 Task: Open a blank worksheet and write heading  Customer order data  Add 10 people name:-  'David White, Emily Green, Andrew Baker, Madison Evans, Logan King, Grace Hill, Gabriel Young, Elizabeth Flores, Samuel Reed, Avery Nelson. ' in February Last week sales are  10020 to 20050. customer order name:-  Nike shoe, Adidas shoe, Gucci T-shirt, Louis Vuitton bag, Zara Shirt, H&M jeans, Chanel perfume, Versace perfume, Ralph Lauren, Prada Shirtcustomer order price in between:-  10000 to 15000. Save page analysisAnnualSales_Report_2023
Action: Mouse moved to (14, 20)
Screenshot: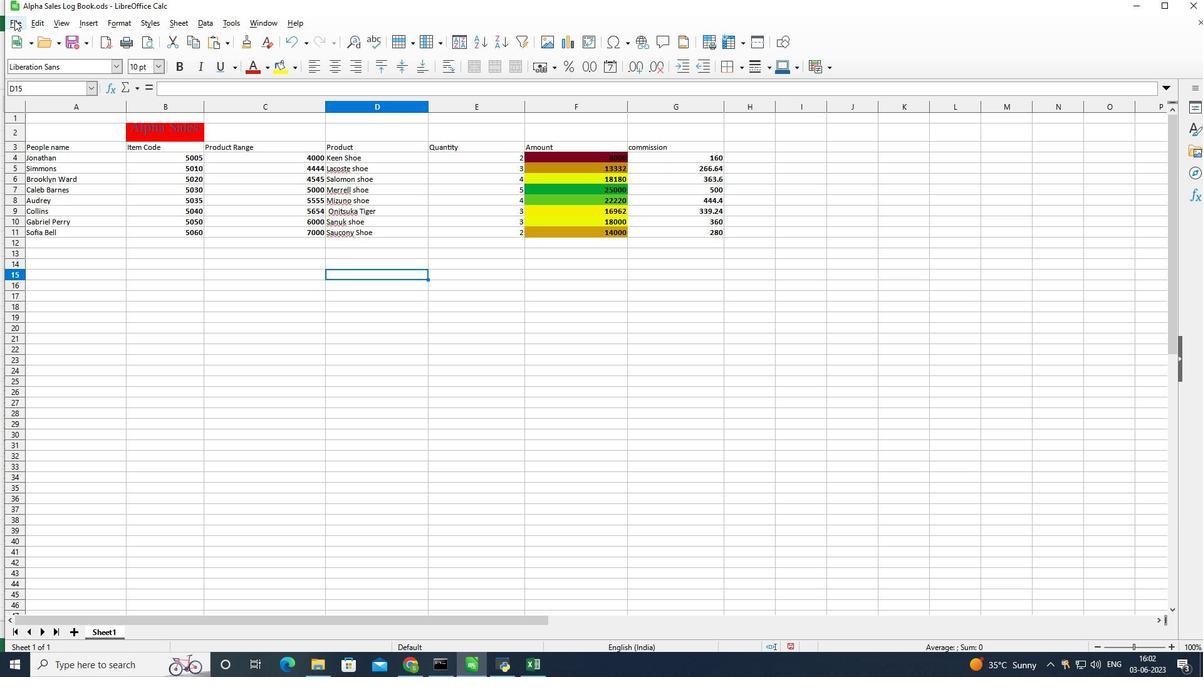 
Action: Mouse pressed left at (14, 20)
Screenshot: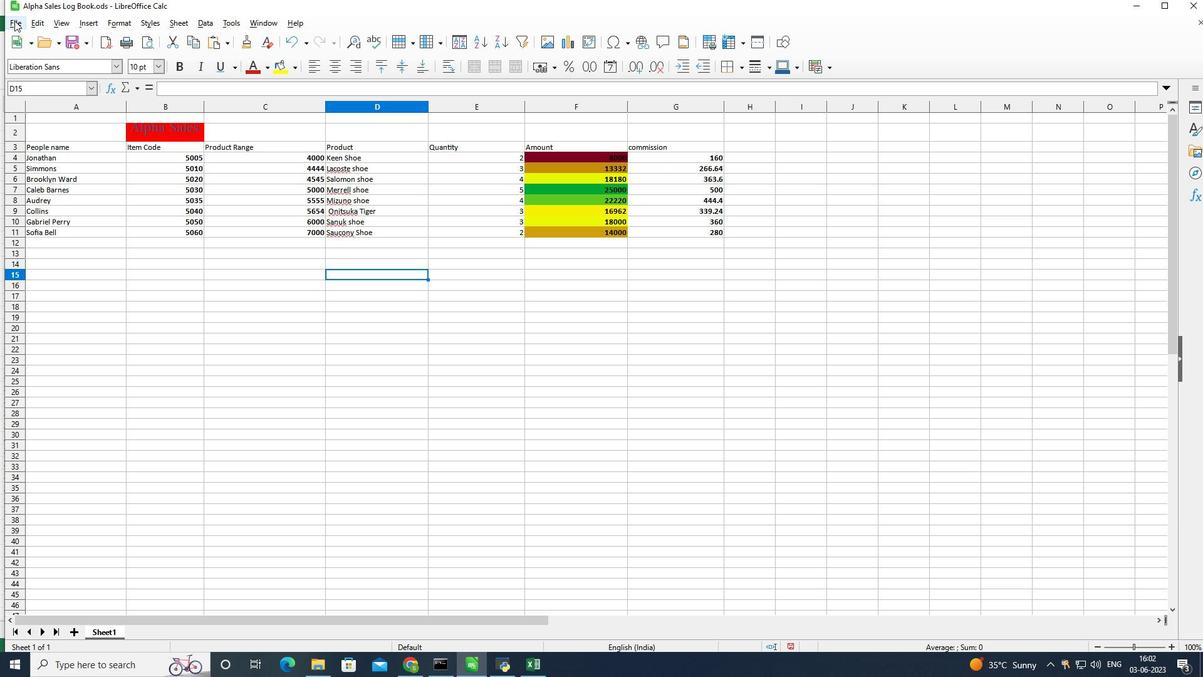 
Action: Mouse moved to (21, 35)
Screenshot: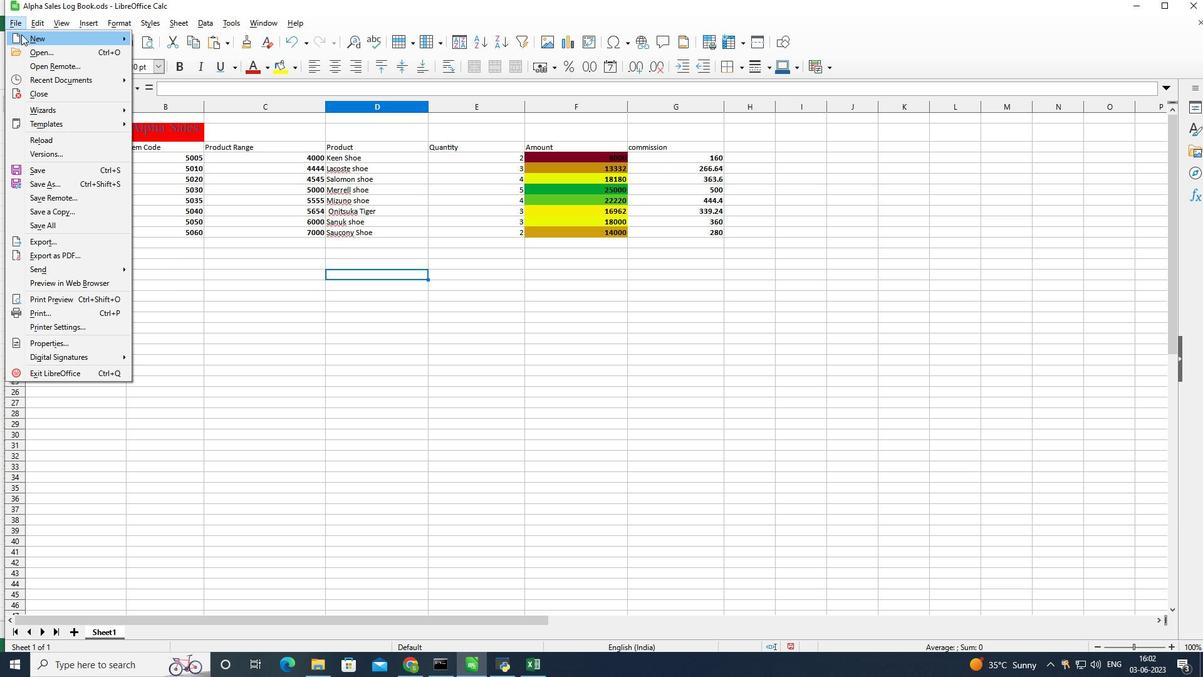 
Action: Mouse pressed left at (21, 35)
Screenshot: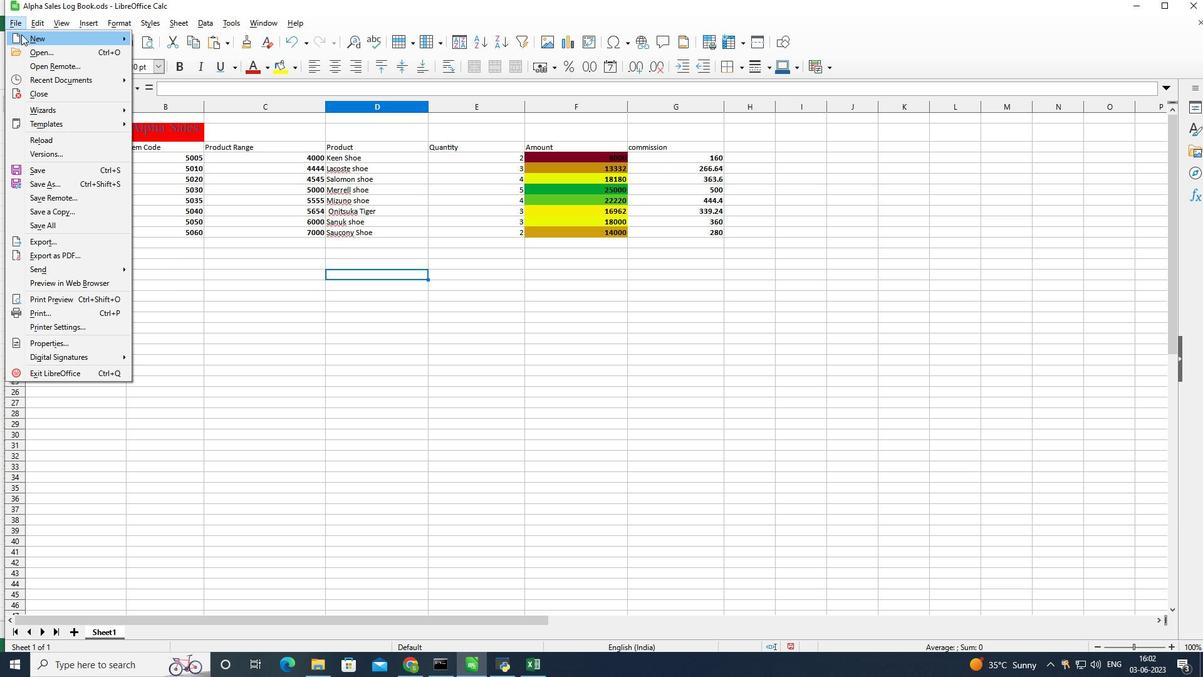 
Action: Mouse moved to (164, 51)
Screenshot: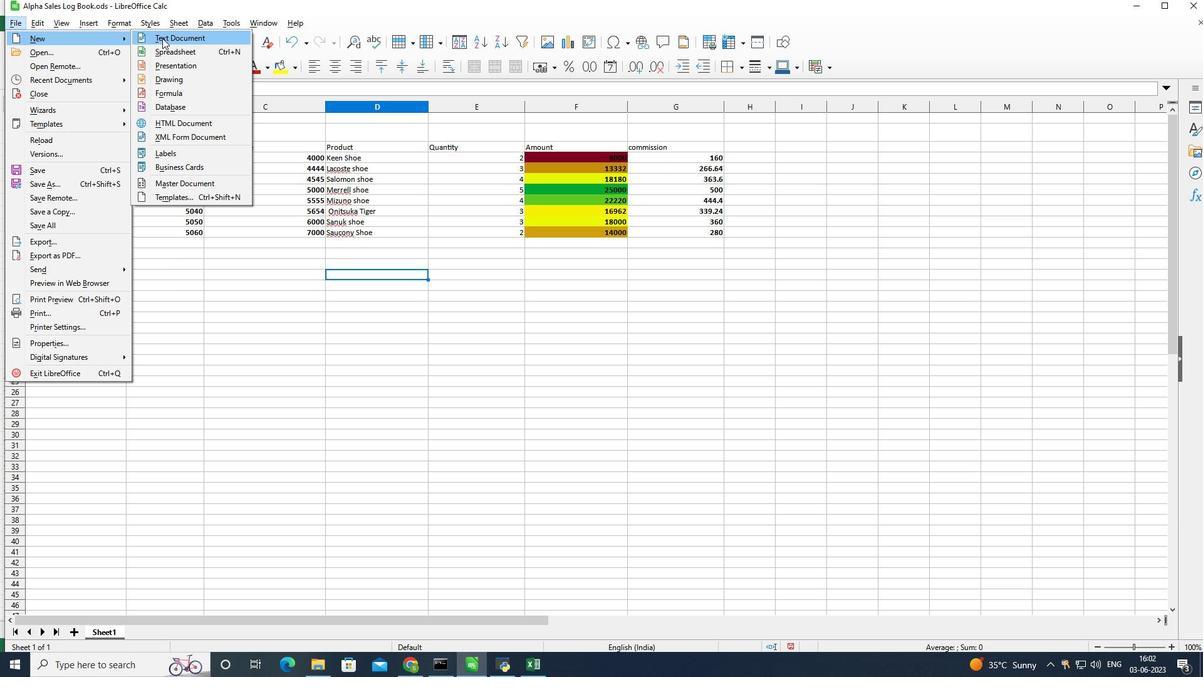 
Action: Mouse pressed left at (164, 51)
Screenshot: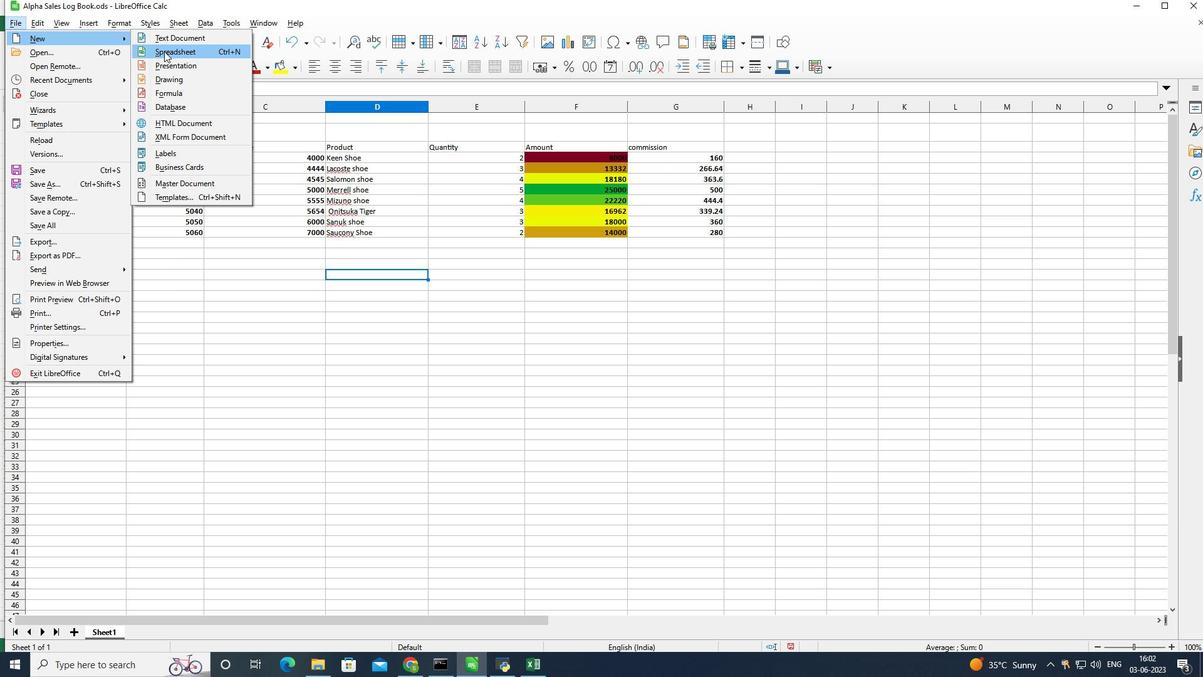 
Action: Mouse moved to (106, 129)
Screenshot: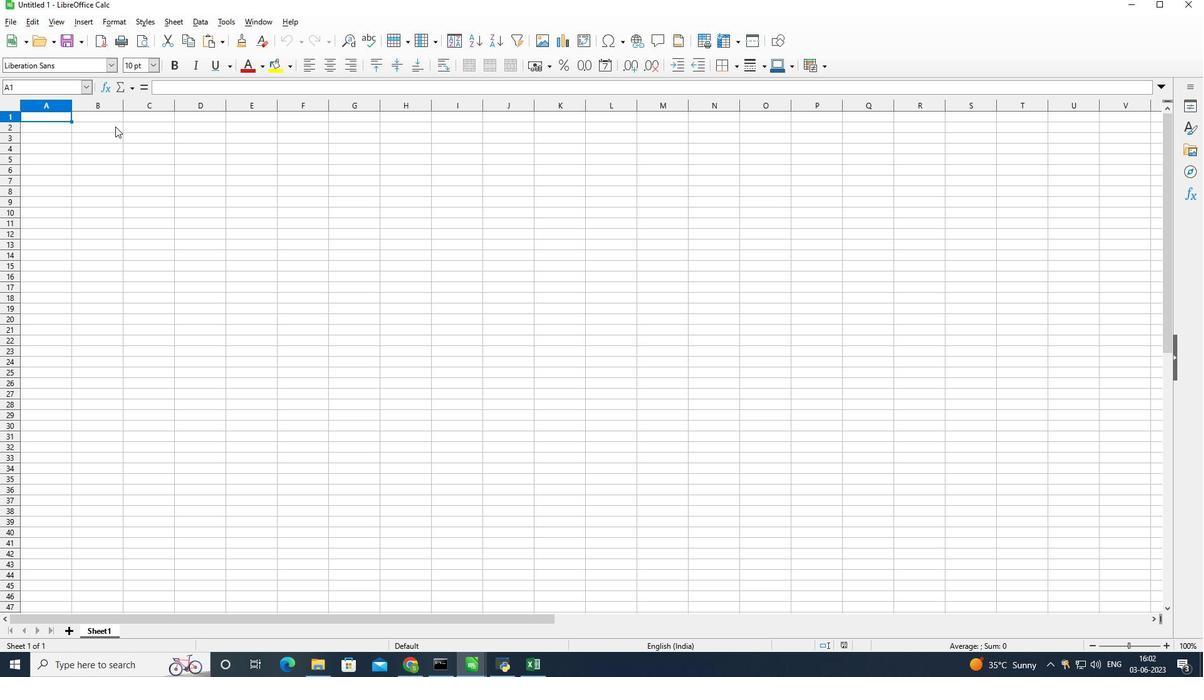 
Action: Mouse pressed left at (106, 129)
Screenshot: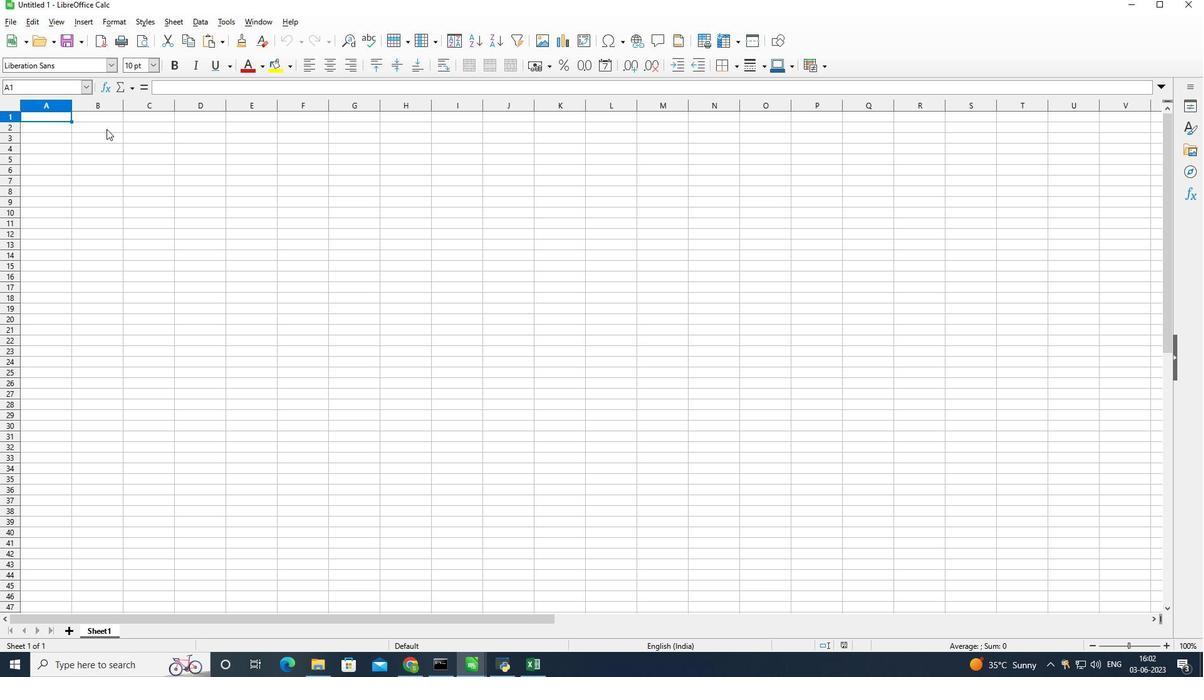 
Action: Mouse moved to (126, 114)
Screenshot: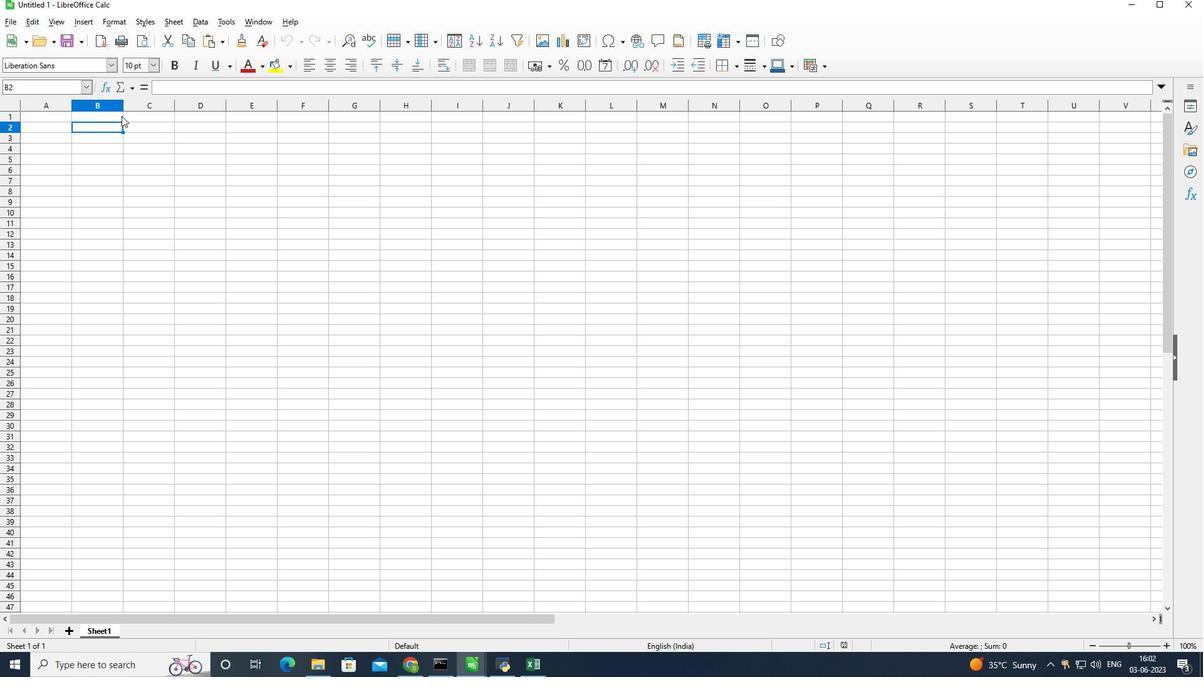 
Action: Key pressed <Key.shift>Customer<Key.space><Key.shift>Order<Key.enter>
Screenshot: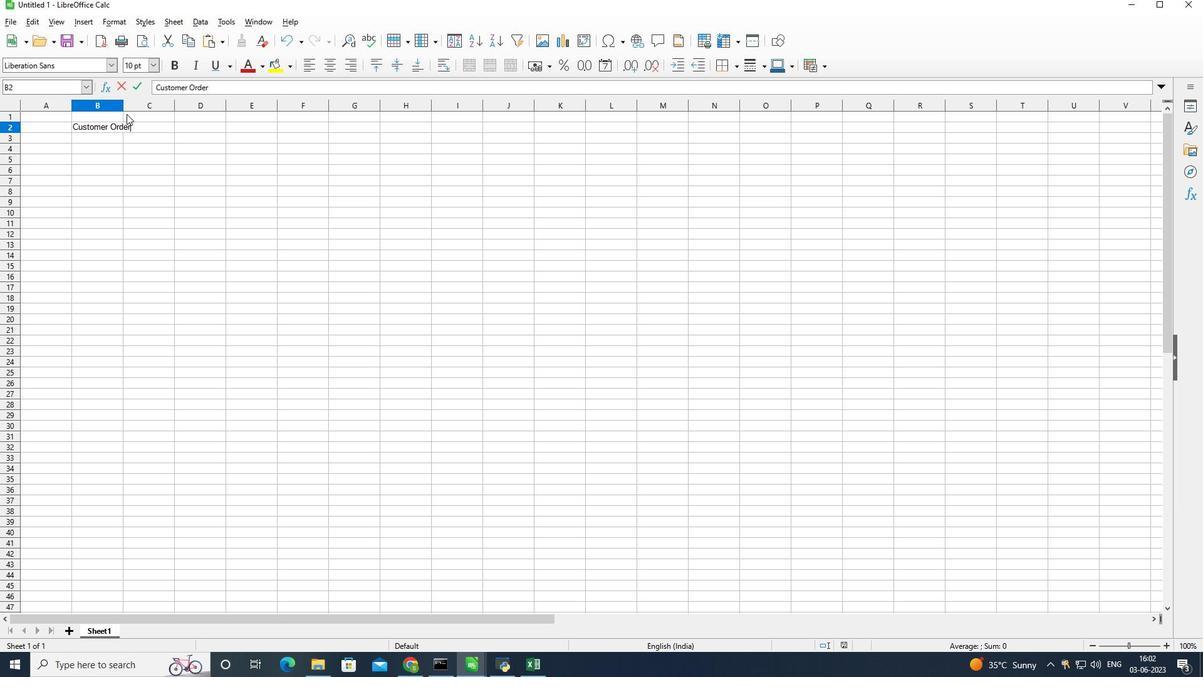 
Action: Mouse moved to (43, 141)
Screenshot: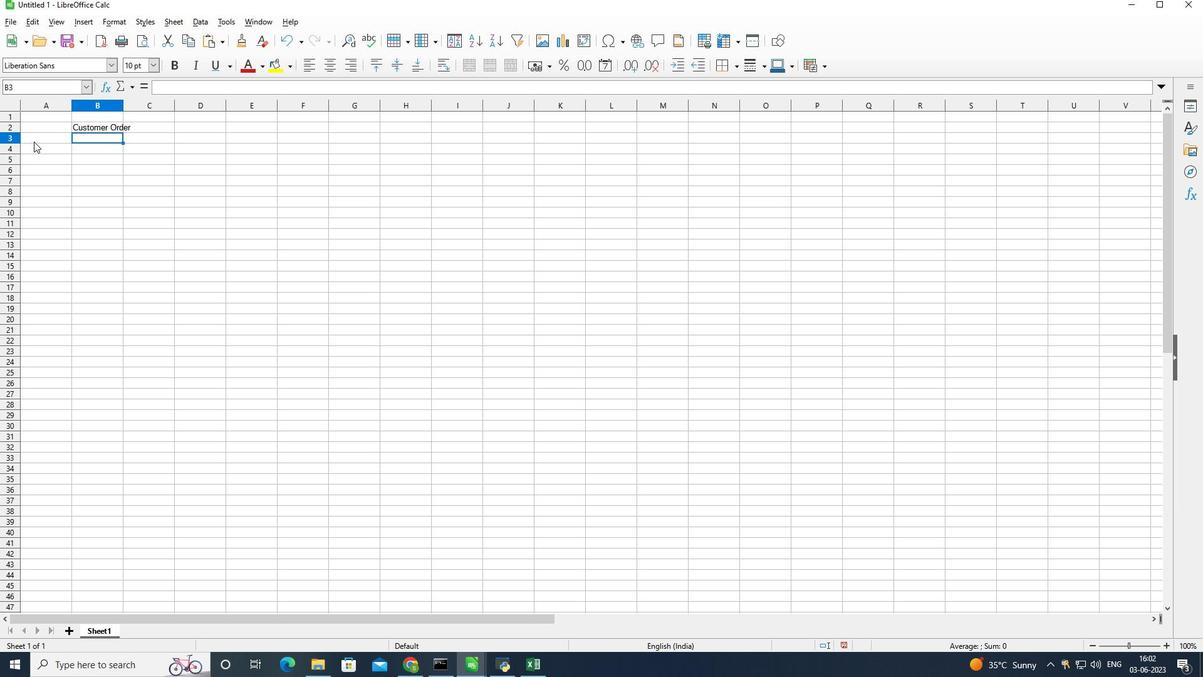 
Action: Mouse pressed left at (43, 141)
Screenshot: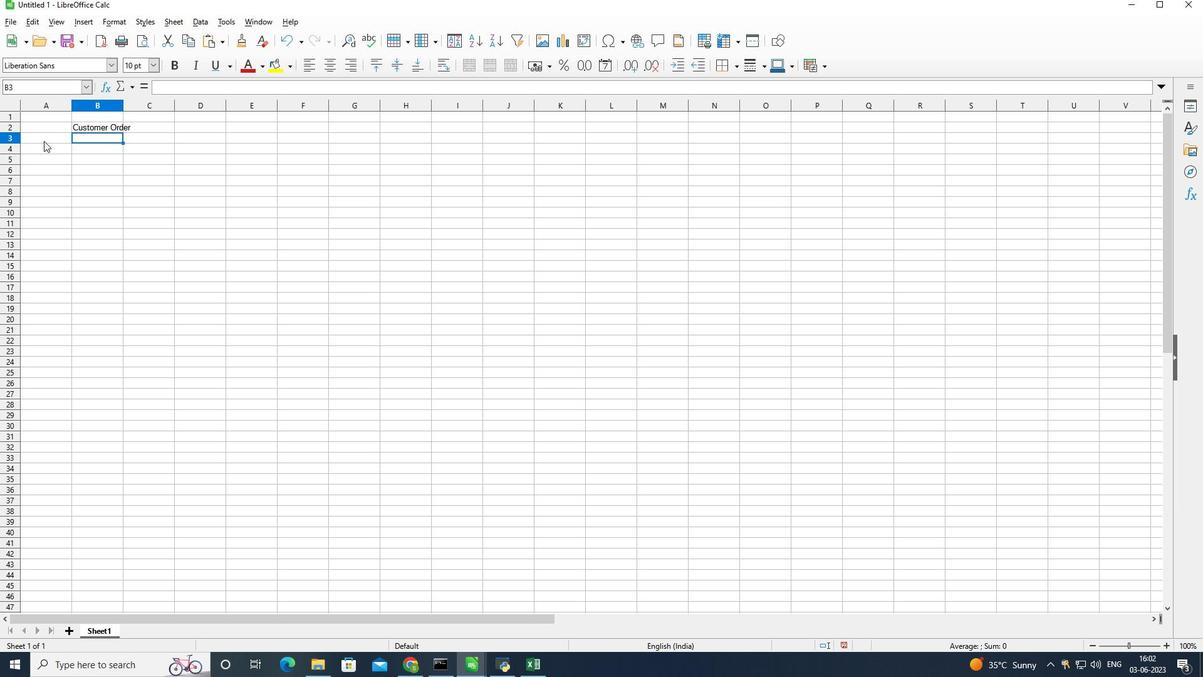 
Action: Mouse moved to (82, 133)
Screenshot: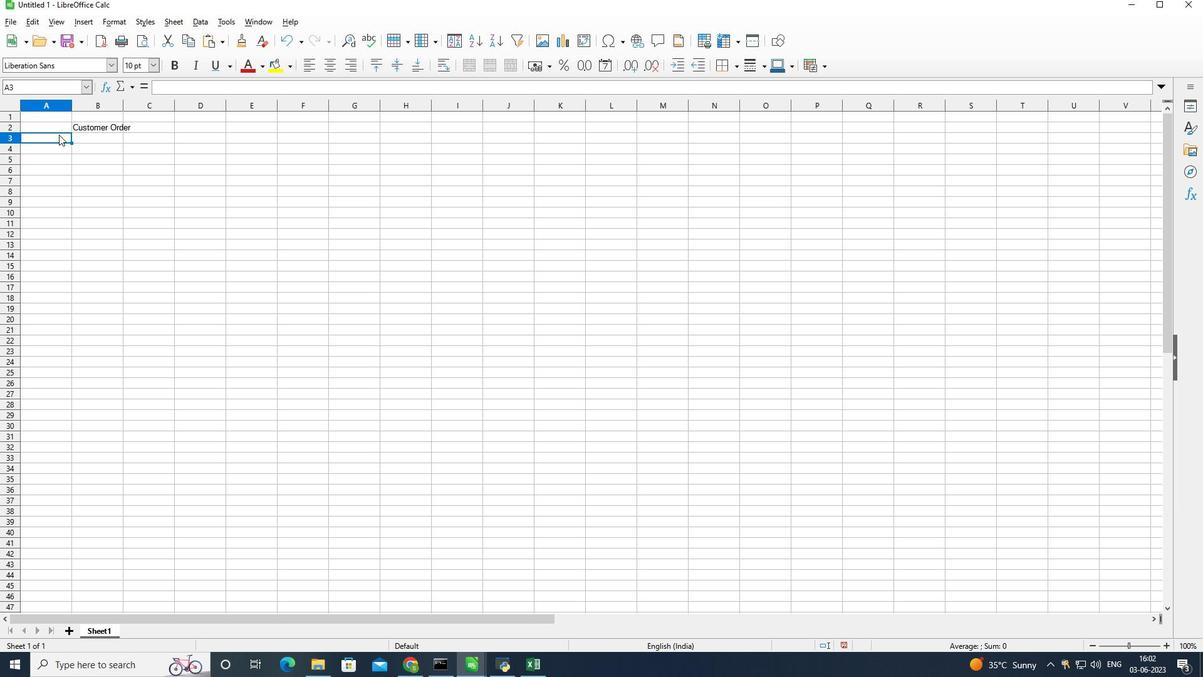 
Action: Key pressed <Key.shift><Key.shift><Key.shift><Key.shift><Key.shift><Key.shift>Name<Key.enter>
Screenshot: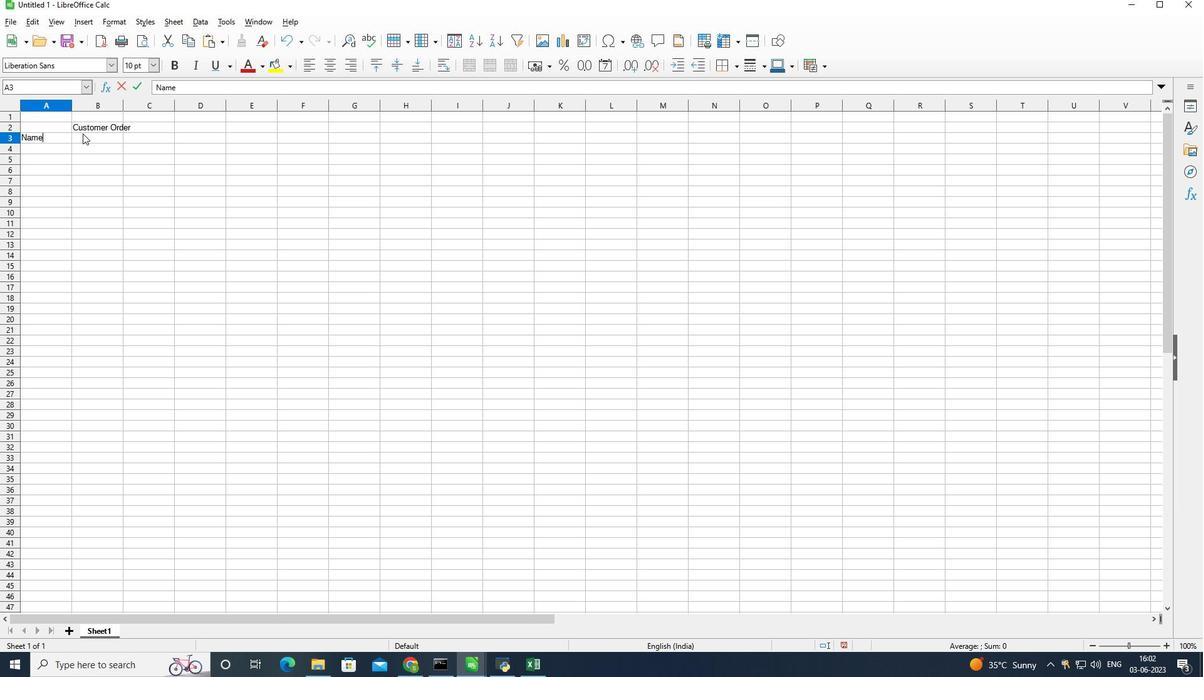 
Action: Mouse moved to (157, 136)
Screenshot: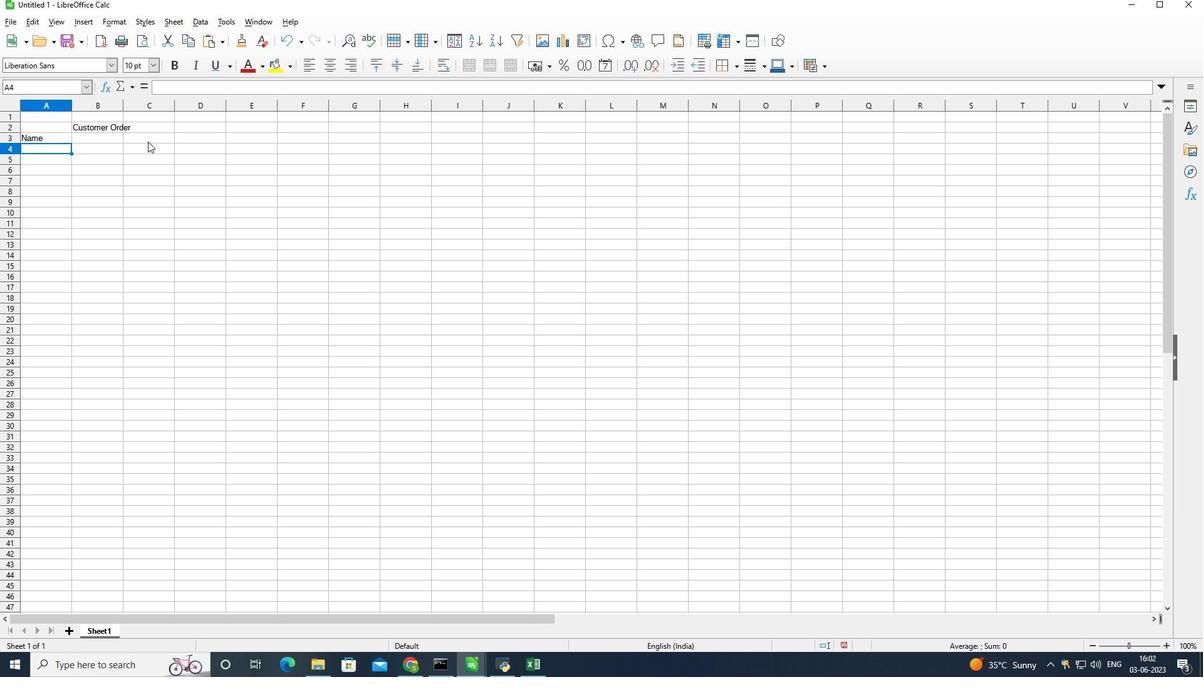 
Action: Key pressed <Key.shift>David<Key.space><Key.shift>White<Key.enter><Key.shift><Key.shift><Key.shift><Key.shift><Key.shift><Key.shift><Key.shift><Key.shift>Emily<Key.space><Key.shift>Green<Key.enter><Key.shift>Andrew<Key.space><Key.shift>Baker<Key.enter><Key.shift>Madison<Key.space><Key.shift>Evans<Key.enter><Key.shift><Key.shift><Key.shift><Key.shift><Key.shift><Key.shift><Key.shift>Logan<Key.space><Key.shift>King<Key.enter><Key.shift><Key.shift><Key.shift><Key.shift><Key.shift><Key.shift><Key.shift><Key.shift>Grace<Key.space><Key.shift>Hill<Key.enter><Key.shift><Key.shift><Key.shift><Key.shift><Key.shift><Key.shift><Key.shift>Gabriel<Key.space><Key.shift>Young<Key.enter><Key.shift><Key.shift><Key.shift><Key.shift><Key.shift><Key.shift>Elizabeth<Key.space><Key.shift><Key.shift><Key.shift><Key.shift>Flores<Key.enter><Key.shift>Samuel<Key.space><Key.shift>Reed<Key.enter><Key.shift>avery<Key.space><Key.shift><Key.shift><Key.shift><Key.shift><Key.shift><Key.shift><Key.shift><Key.shift><Key.shift><Key.shift>NNelson<Key.enter>
Screenshot: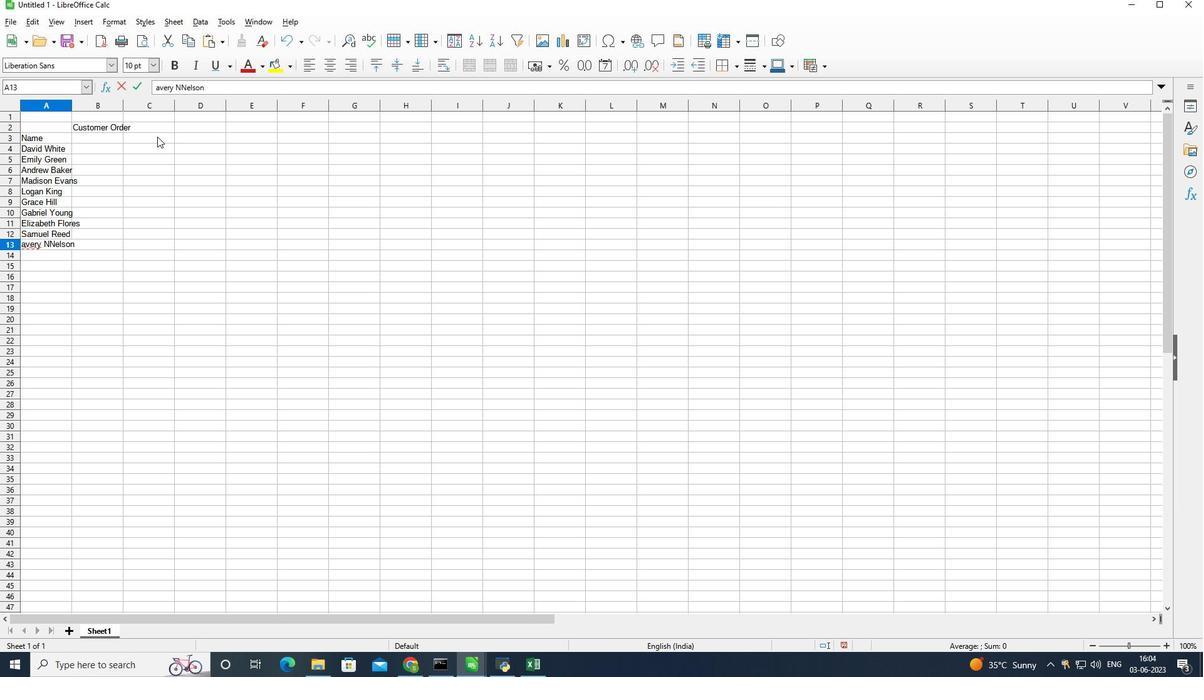 
Action: Mouse moved to (99, 139)
Screenshot: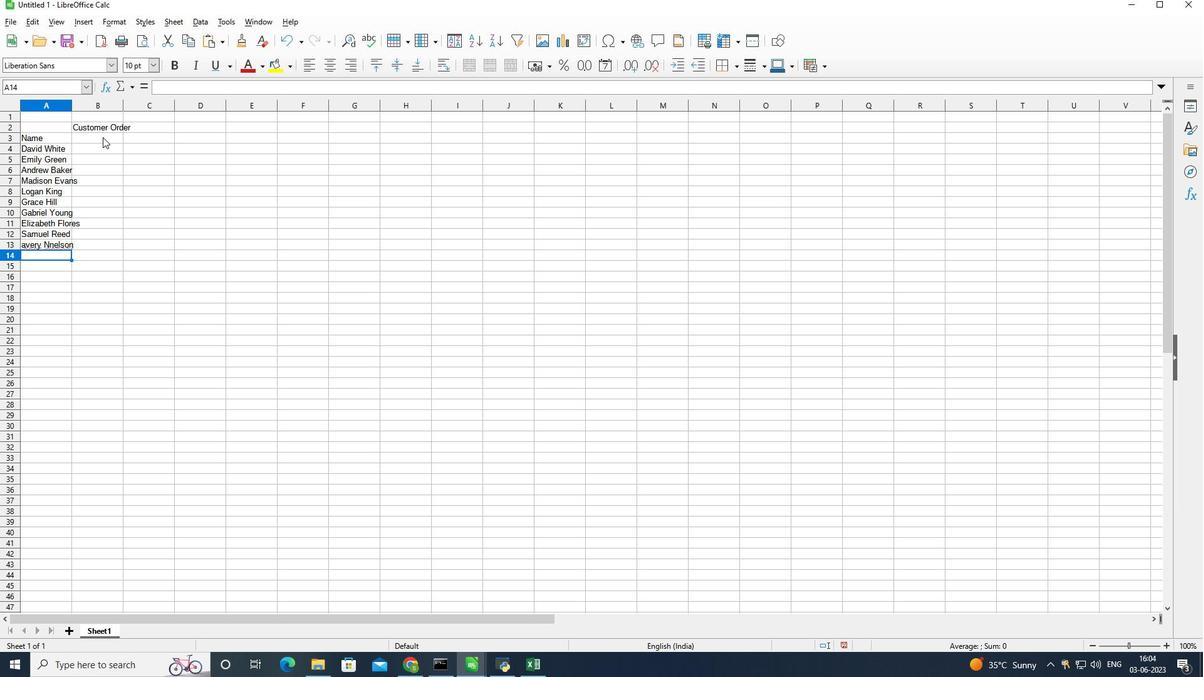 
Action: Mouse pressed left at (99, 139)
Screenshot: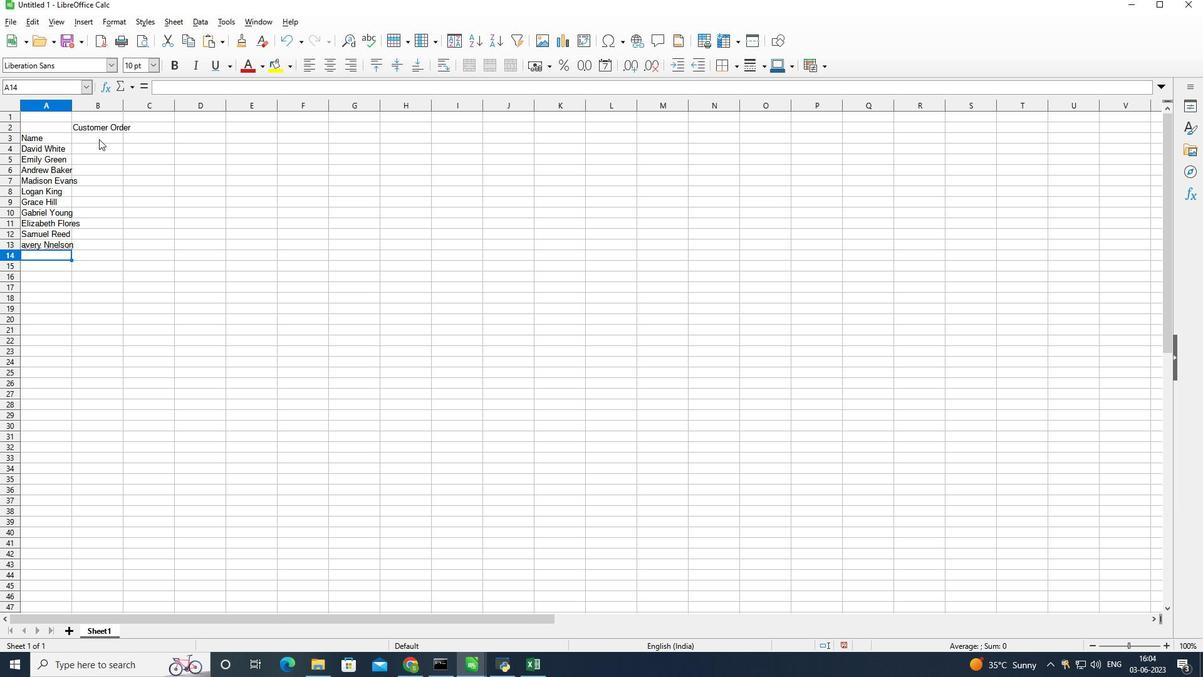 
Action: Mouse moved to (87, 138)
Screenshot: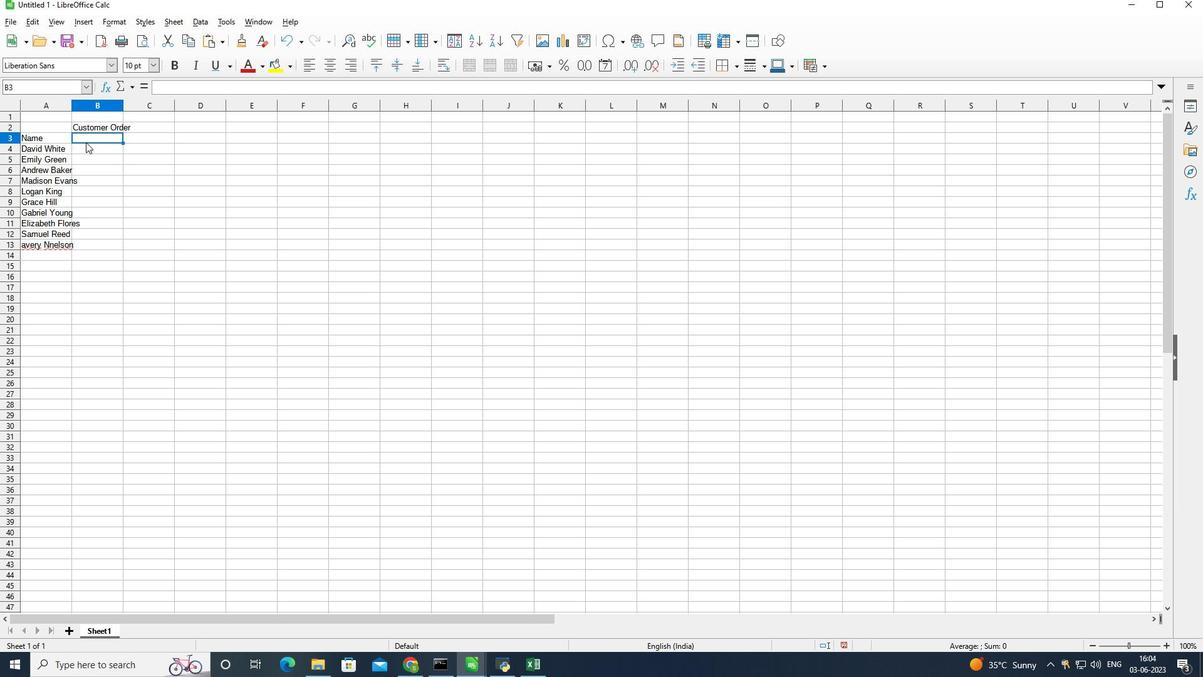 
Action: Mouse pressed left at (87, 138)
Screenshot: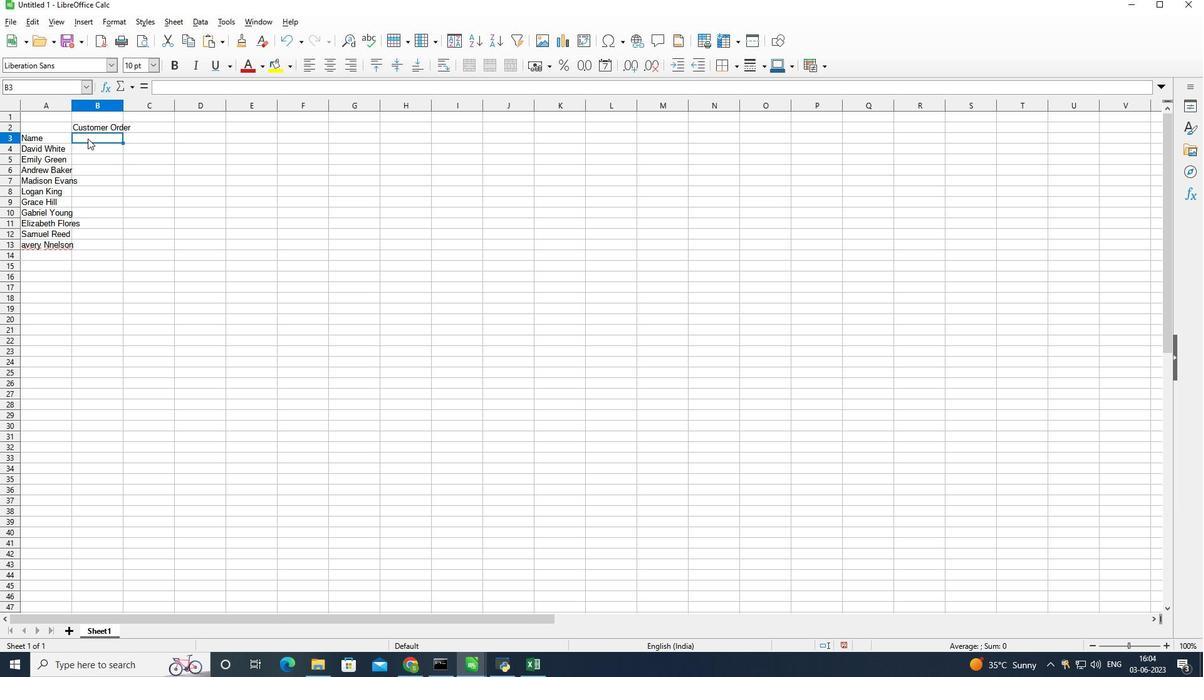
Action: Mouse moved to (122, 149)
Screenshot: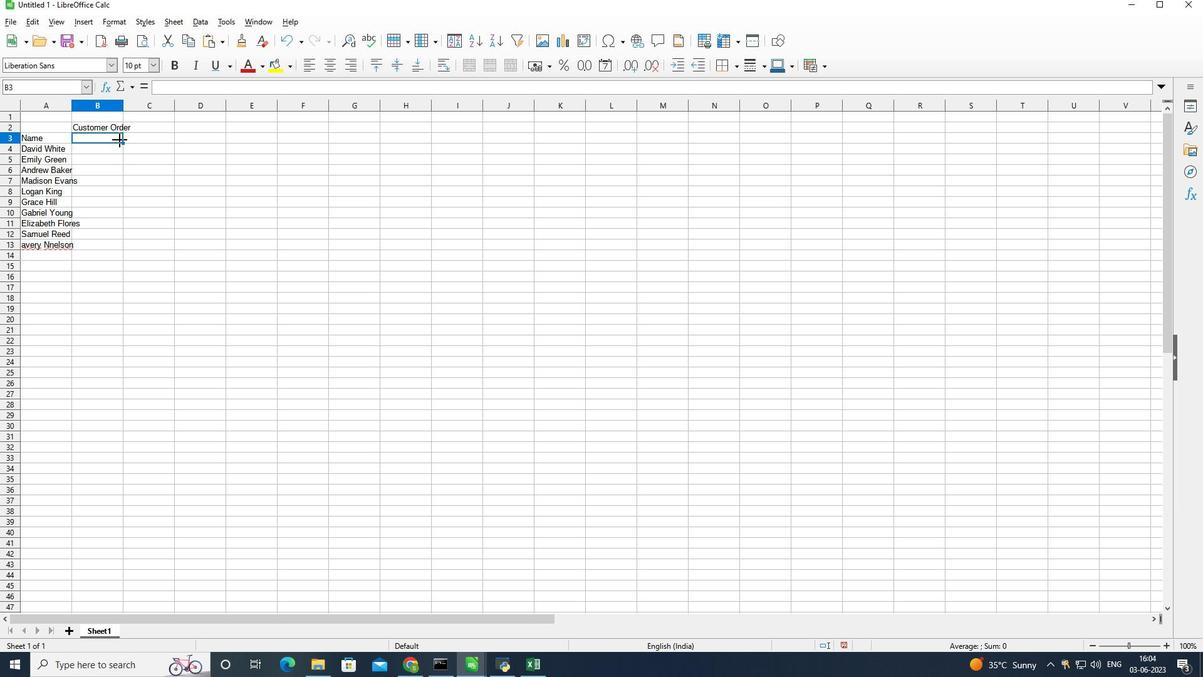 
Action: Key pressed <Key.shift><Key.shift>Last<Key.space>week<Key.space><Key.shift>sales<Key.enter>10020<Key.enter>10030<Key.enter>10040<Key.enter>10050<Key.enter>19<Key.backspace>0060<Key.enter>10070<Key.enter>1006<Key.backspace>80<Key.enter>20010<Key.enter>20060<Key.backspace><Key.backspace>20<Key.enter>20050<Key.enter>
Screenshot: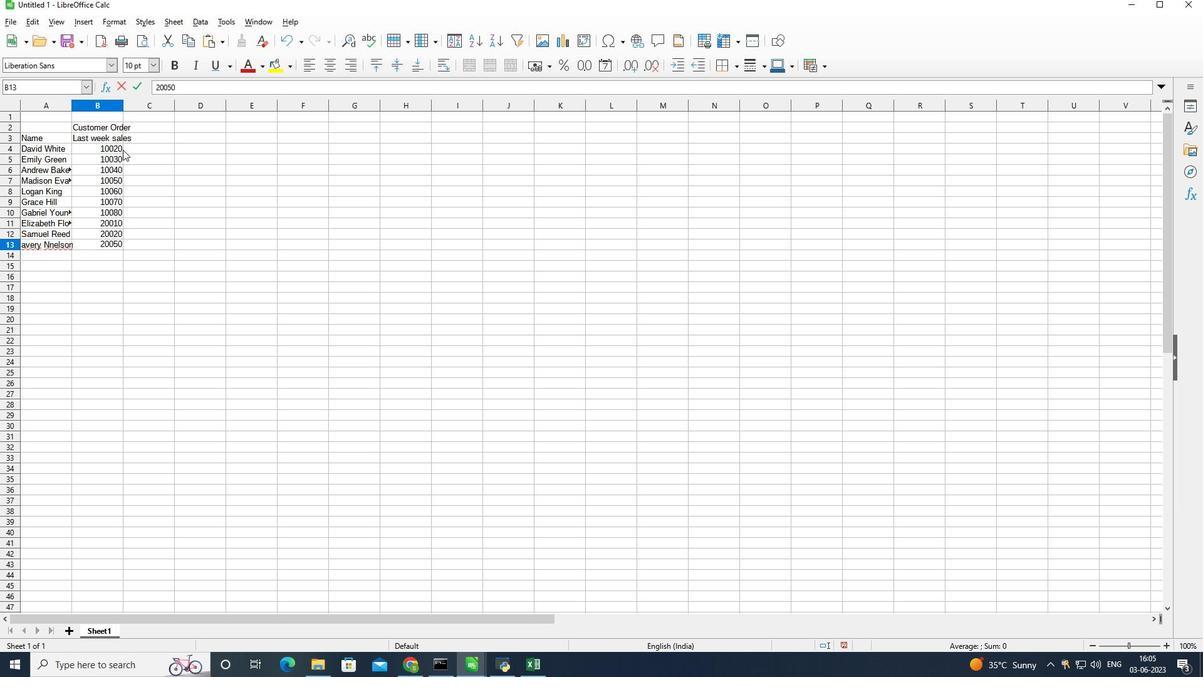 
Action: Mouse moved to (163, 136)
Screenshot: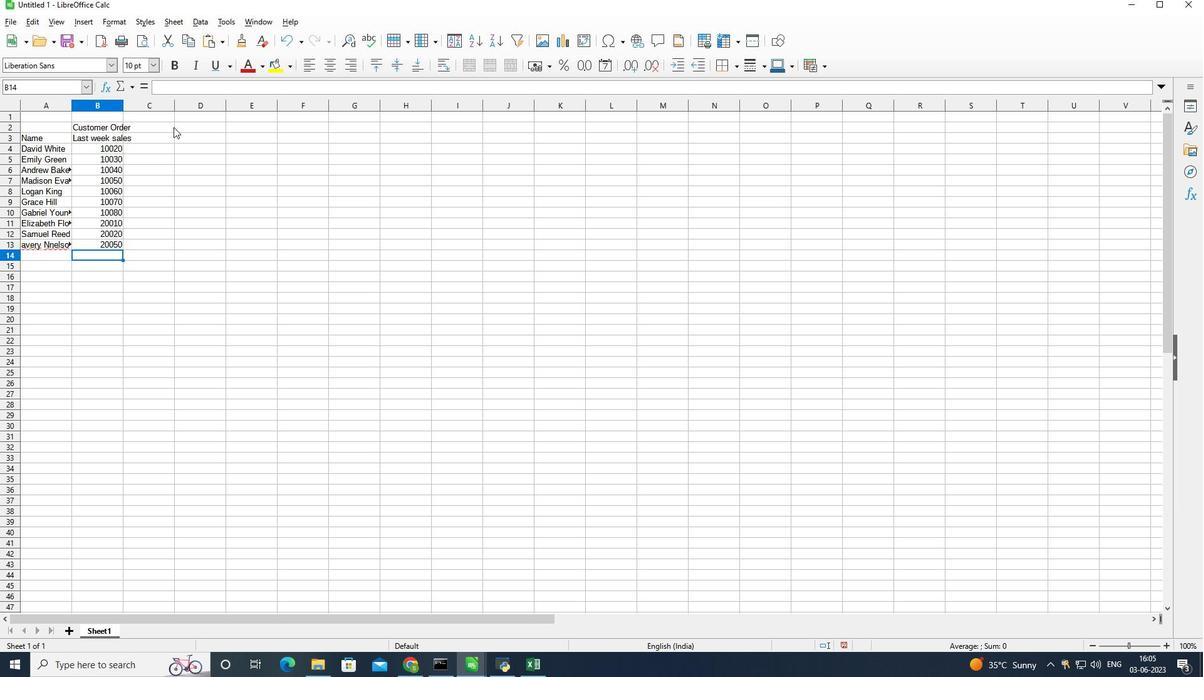 
Action: Mouse pressed left at (163, 136)
Screenshot: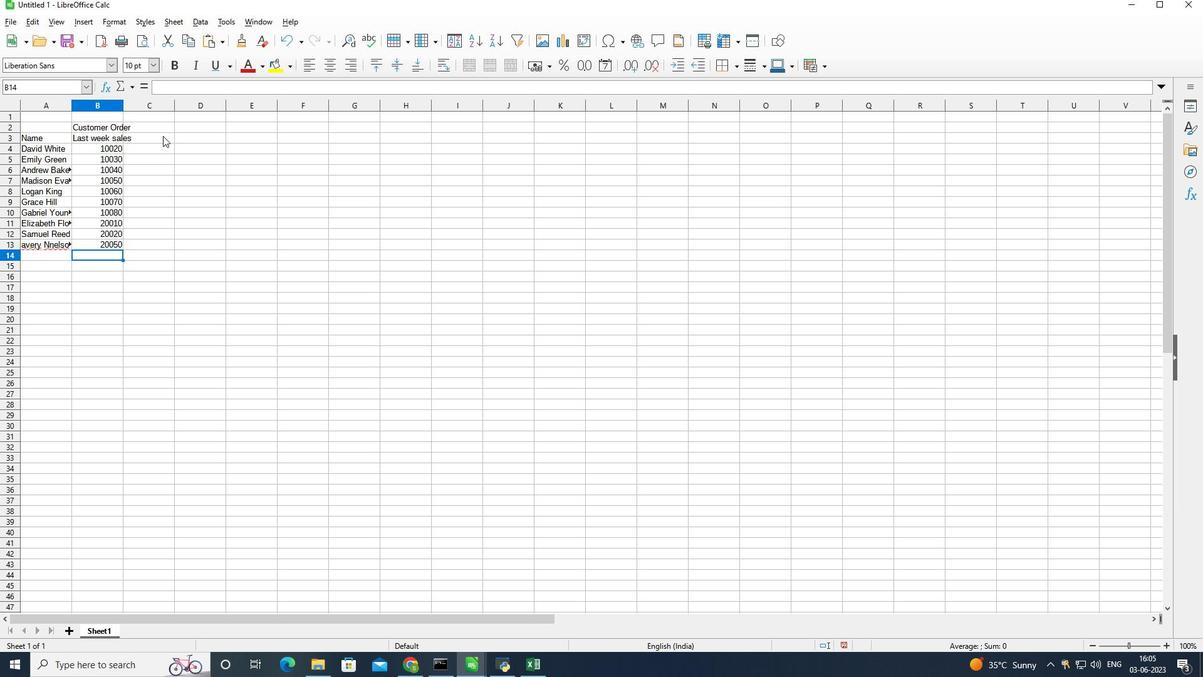 
Action: Mouse moved to (161, 119)
Screenshot: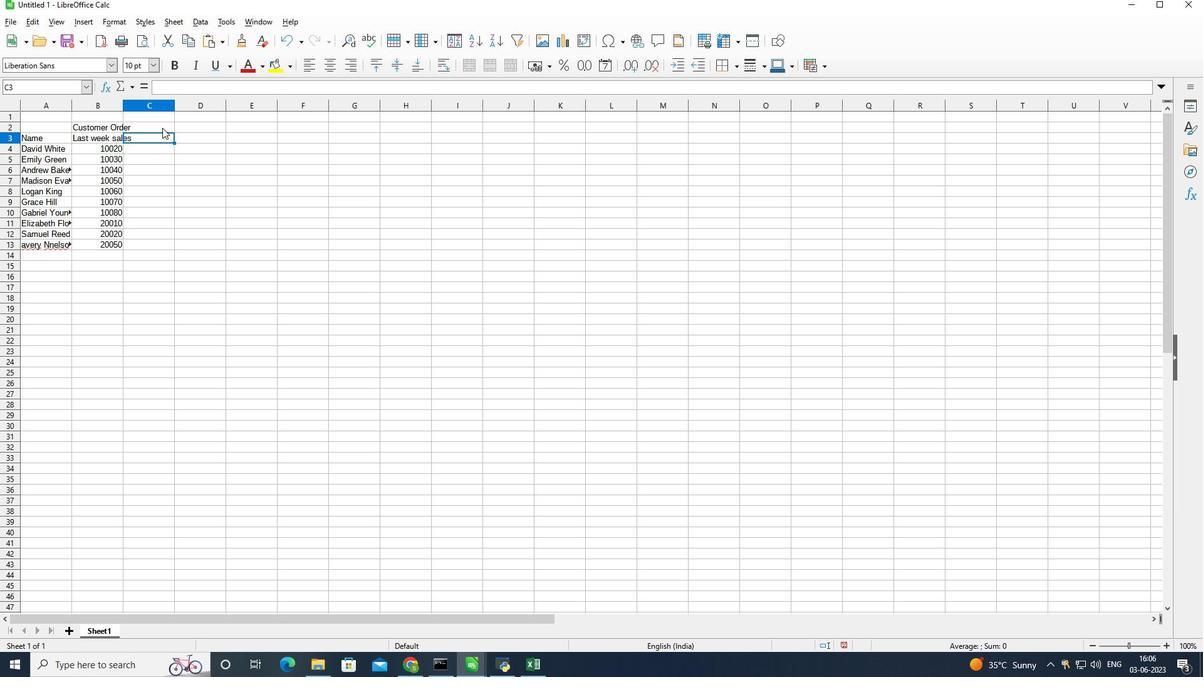 
Action: Key pressed <Key.shift>customer<Key.space>order<Key.space>name<Key.enter><Key.shift>Nike<Key.space>shoe<Key.enter>ad<Key.backspace><Key.backspace><Key.shift>Adidas<Key.space><Key.space>shoe<Key.enter><Key.shift><Key.shift><Key.shift><Key.shift><Key.shift><Key.shift><Key.shift><Key.shift><Key.shift><Key.shift><Key.shift>Gucci<Key.space><Key.shift>T-shirt<Key.enter><Key.shift><Key.shift><Key.shift><Key.shift><Key.shift><Key.shift><Key.shift><Key.shift><Key.shift><Key.shift><Key.shift>Louis<Key.space><Key.shift>Vuitton<Key.space>bag<Key.enter><Key.shift><Key.shift><Key.shift><Key.shift><Key.shift>Zara<Key.space>shirt<Key.space><Key.shift>H<Key.shift_r><Key.shift_r><Key.shift_r><Key.shift_r><Key.shift_r><Key.shift_r><Key.shift_r><Key.shift_r><Key.shift_r><Key.shift_r><Key.shift_r><Key.shift_r><Key.shift_r><Key.shift_r><Key.shift_r><Key.shift_r>&m<Key.backspace><Key.backspace><Key.backspace><Key.enter><Key.shift>H<Key.shift_r><Key.shift_r><Key.shift_r><Key.shift_r><Key.shift_r>&m<Key.backspace><Key.shift>M<Key.space>jeans<Key.enter><Key.shift>Chanel<Key.space><Key.shift>perfume<Key.enter><Key.shift>Versace<Key.space>perfume<Key.enter><Key.shift><Key.shift><Key.shift><Key.shift><Key.shift><Key.shift><Key.shift><Key.shift><Key.shift>Ralph<Key.space><Key.shift><Key.shift><Key.shift><Key.shift><Key.shift><Key.shift><Key.shift><Key.shift><Key.shift><Key.shift>Lauren<Key.enter><Key.shift>Prada<Key.space><Key.shift>Shirt<Key.enter>
Screenshot: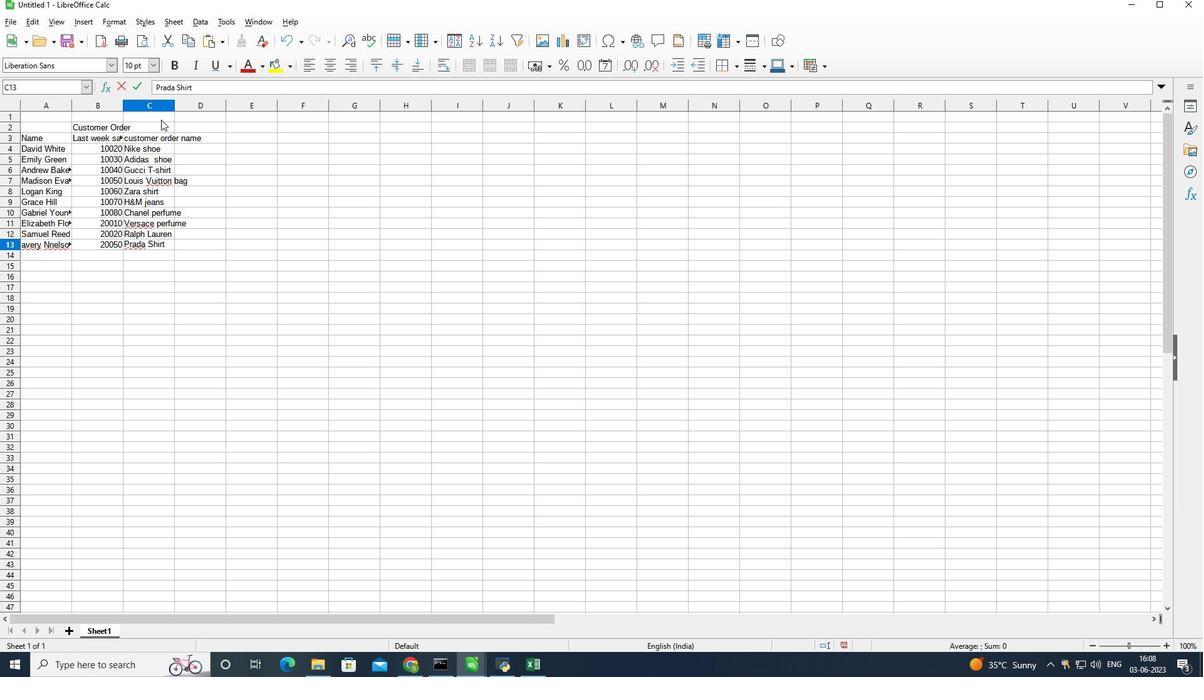 
Action: Mouse moved to (223, 134)
Screenshot: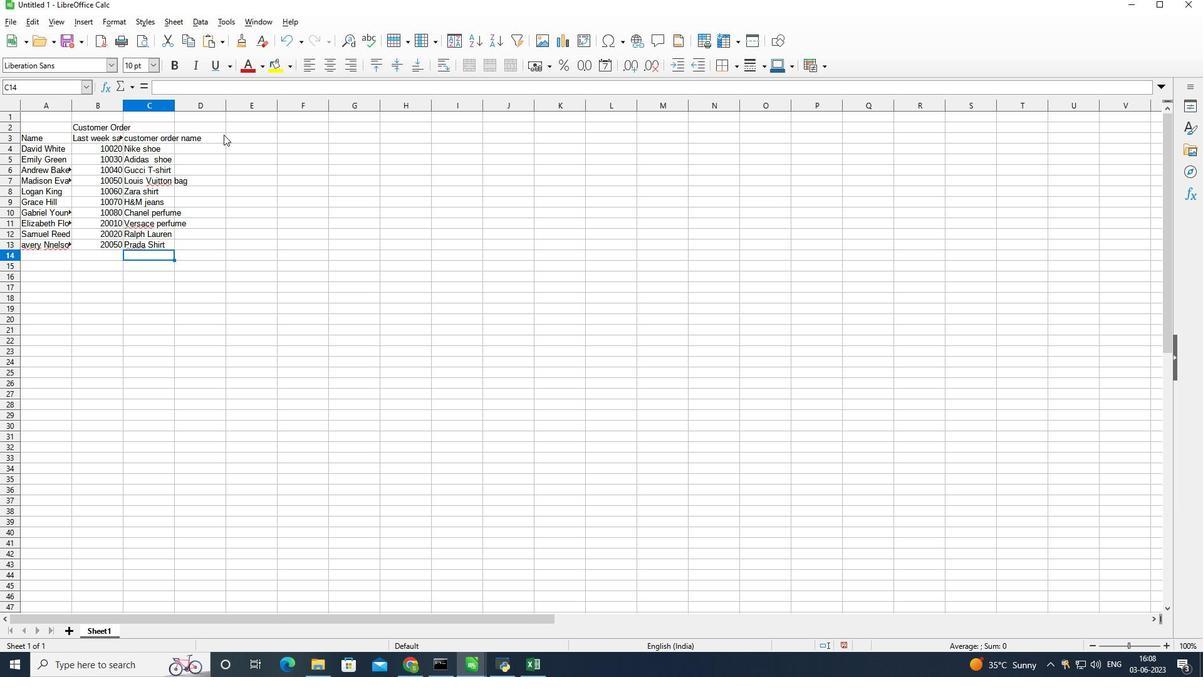 
Action: Mouse pressed left at (223, 134)
Screenshot: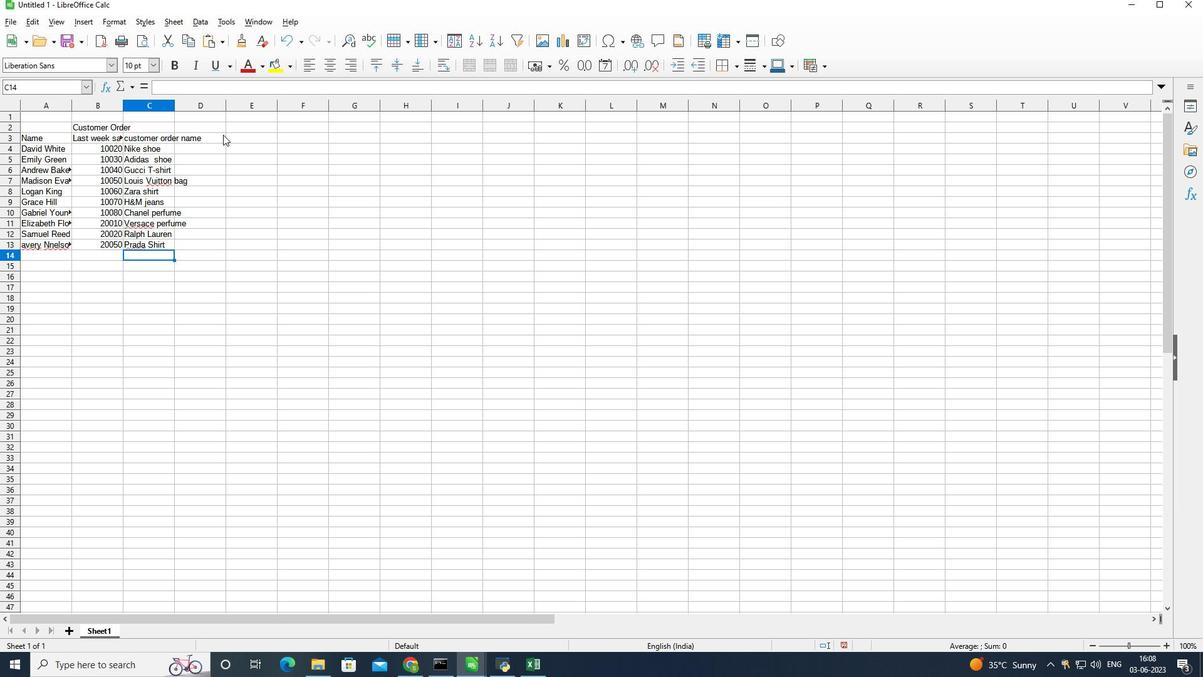 
Action: Mouse moved to (222, 134)
Screenshot: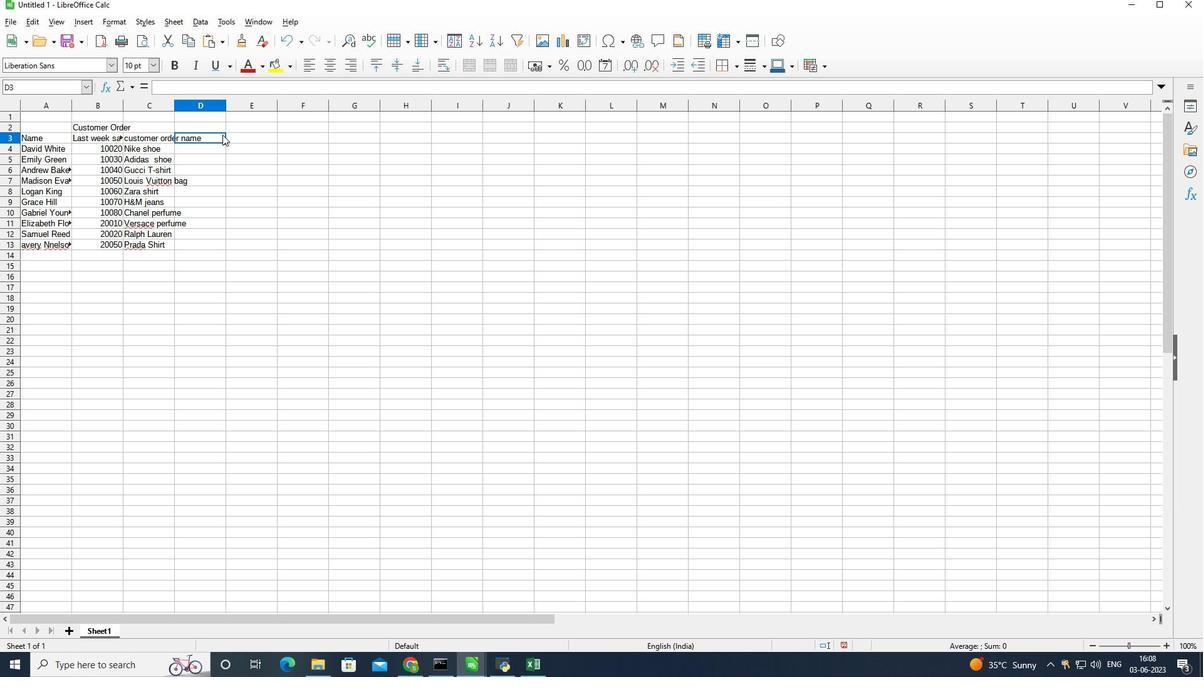 
Action: Key pressed <Key.shift>Customer<Key.space>order<Key.enter>10000<Key.enter>15000<Key.backspace><Key.backspace><Key.backspace><Key.backspace>1000<Key.enter>11111<Key.enter>12000<Key.enter>132000<Key.backspace><Key.enter>14000<Key.enter>14100<Key.enter>13400<Key.enter>165<Key.backspace><Key.backspace>40010<Key.backspace><Key.enter>15000<Key.enter>ctrl+S
Screenshot: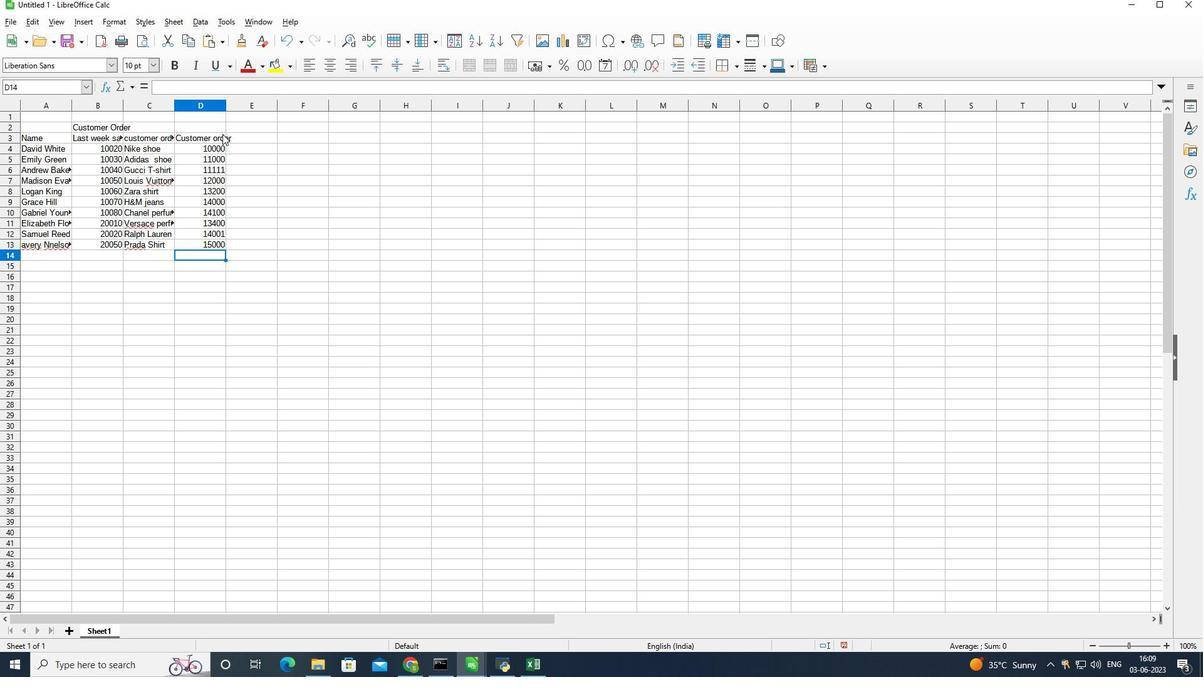 
Action: Mouse moved to (225, 226)
Screenshot: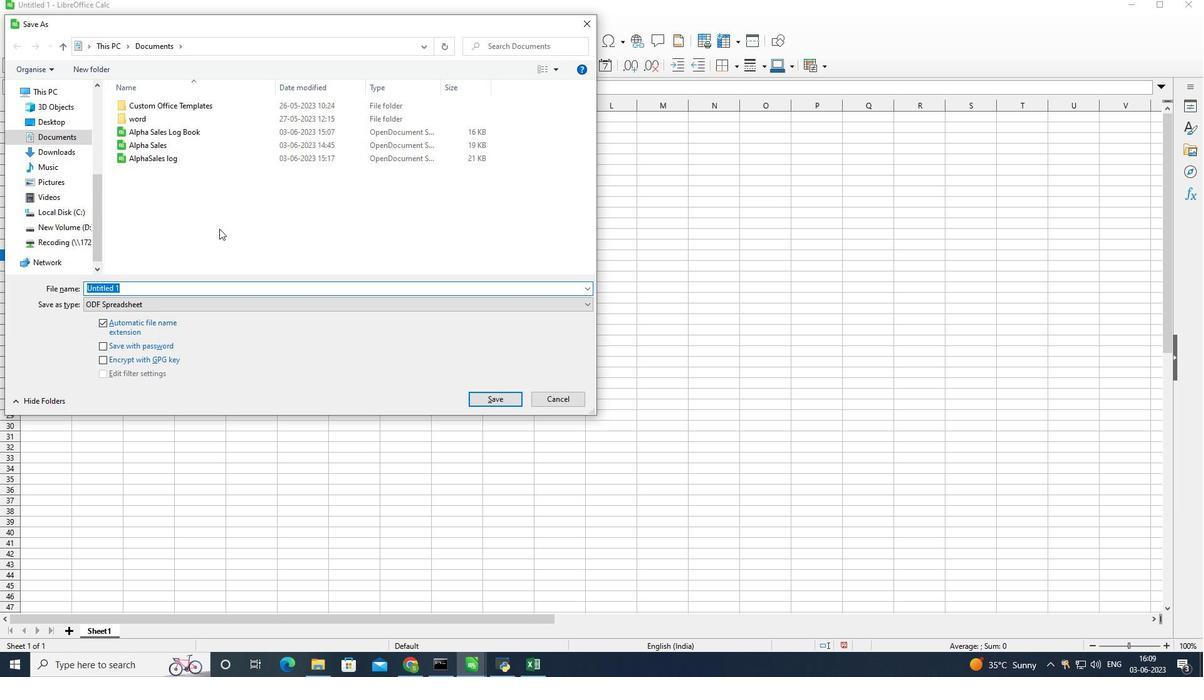 
Action: Key pressed analysis<Key.shift>Annual<Key.shift>Sales<Key.shift_r><Key.shift_r><Key.shift_r><Key.shift_r><Key.shift_r>_<Key.shift>report<Key.shift_r>_2023
Screenshot: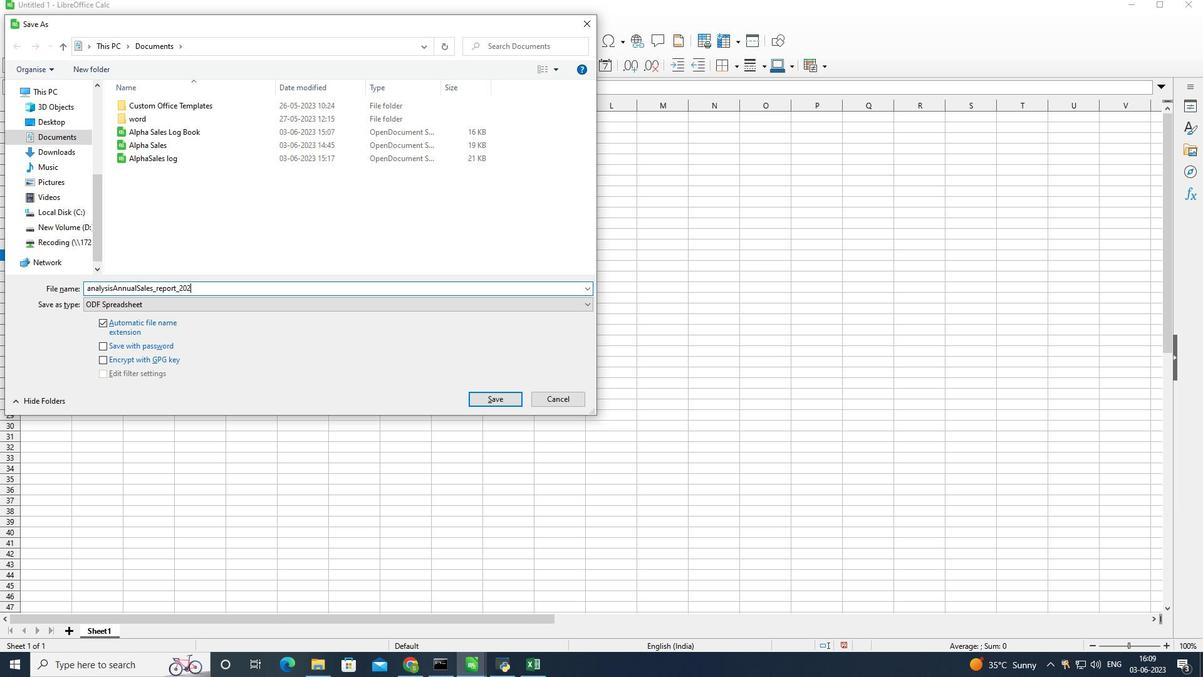 
Action: Mouse moved to (506, 400)
Screenshot: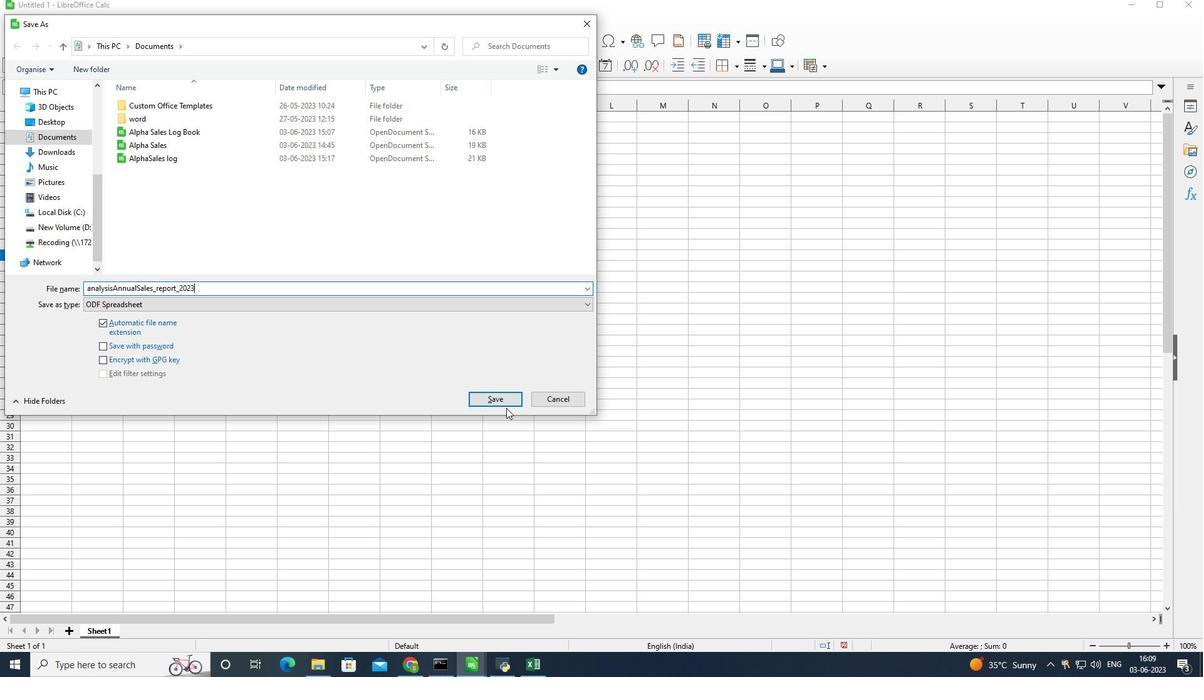 
Action: Mouse pressed left at (506, 400)
Screenshot: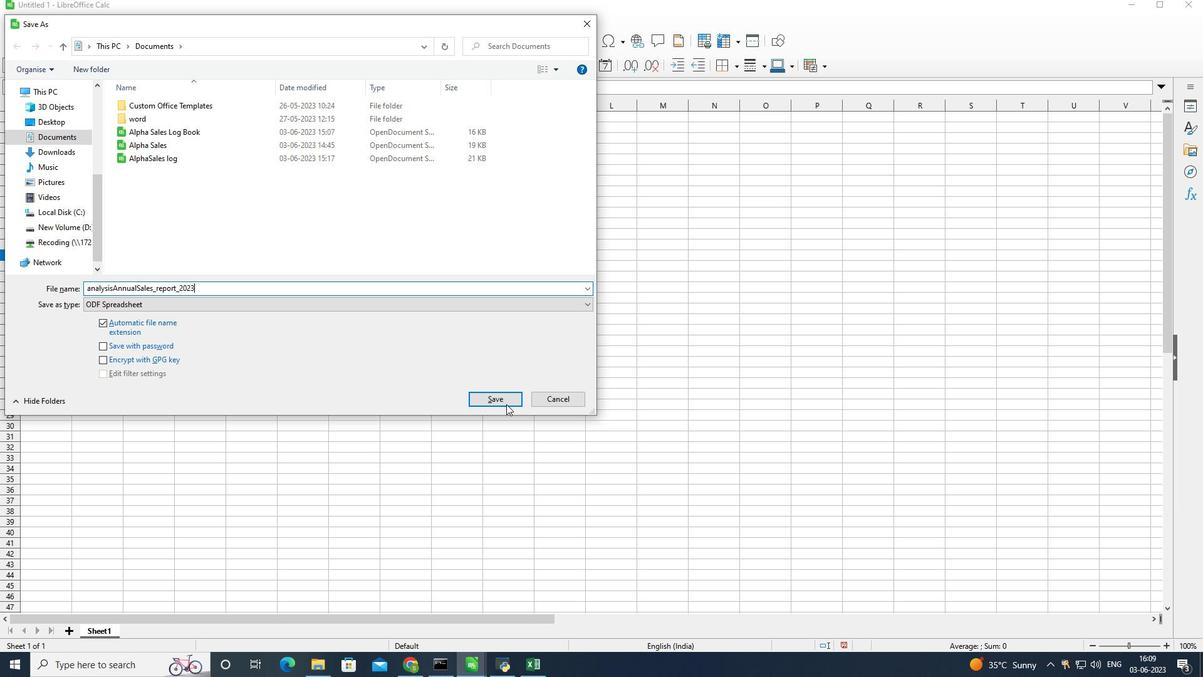 
Action: Mouse moved to (506, 381)
Screenshot: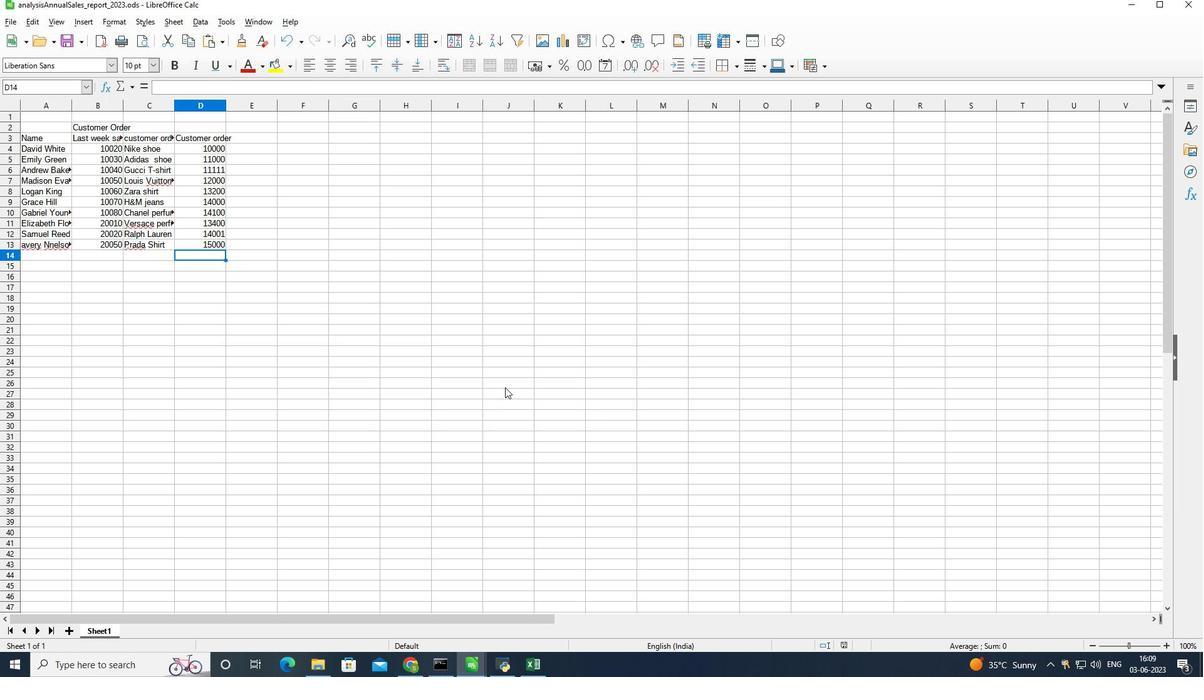 
